 Task: Set the Credit Note "active" Under New Bill.
Action: Mouse moved to (108, 15)
Screenshot: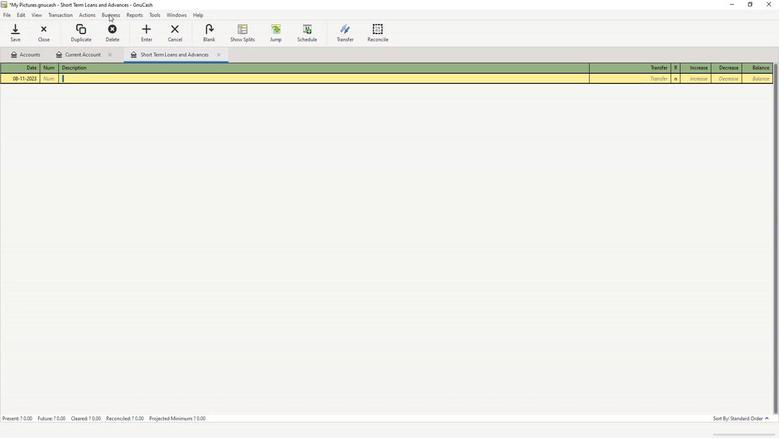 
Action: Mouse pressed left at (108, 15)
Screenshot: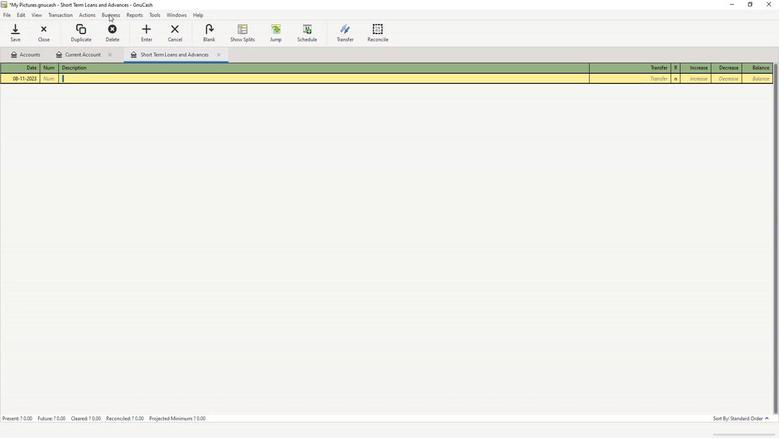 
Action: Mouse moved to (114, 37)
Screenshot: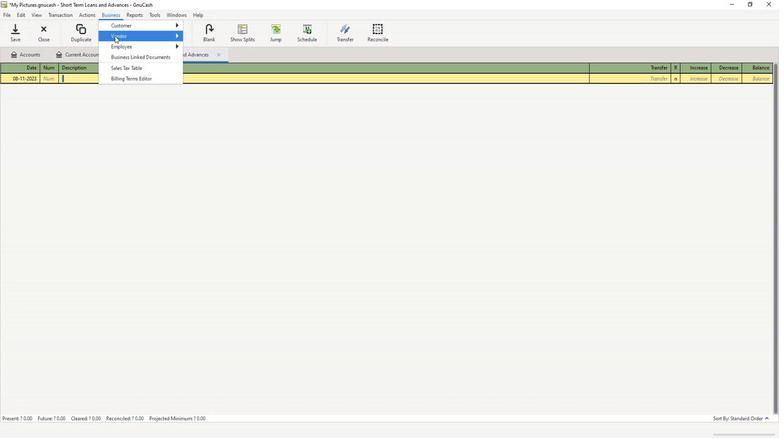 
Action: Mouse pressed left at (114, 37)
Screenshot: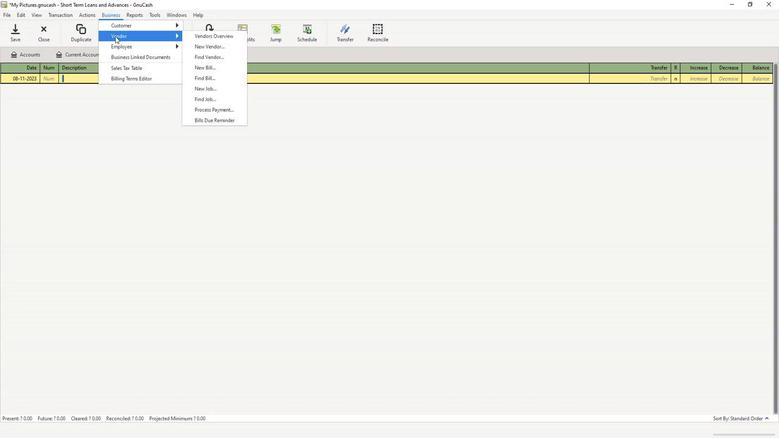 
Action: Mouse moved to (200, 68)
Screenshot: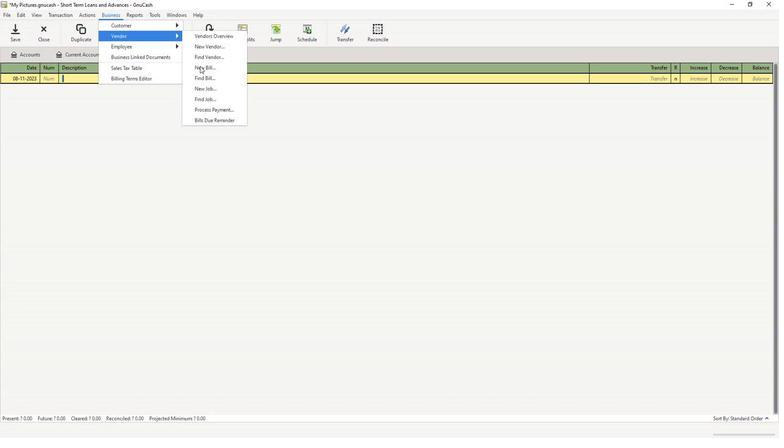 
Action: Mouse pressed left at (200, 68)
Screenshot: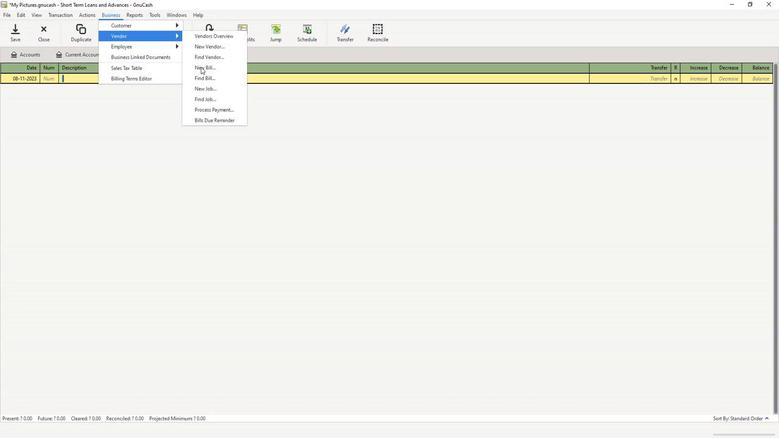 
Action: Mouse moved to (387, 146)
Screenshot: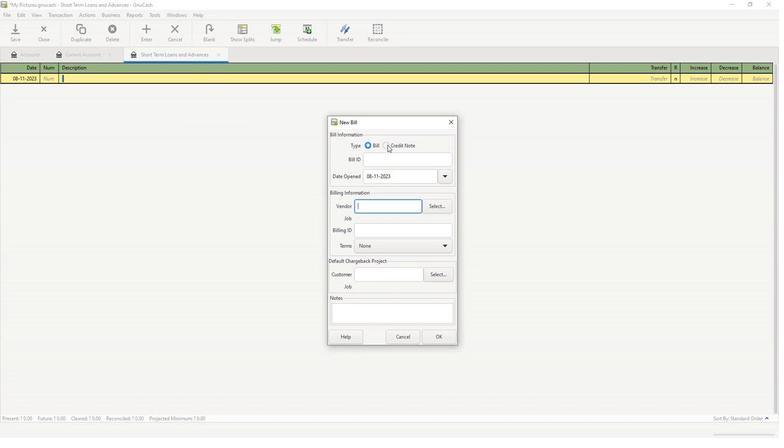 
Action: Mouse pressed left at (387, 146)
Screenshot: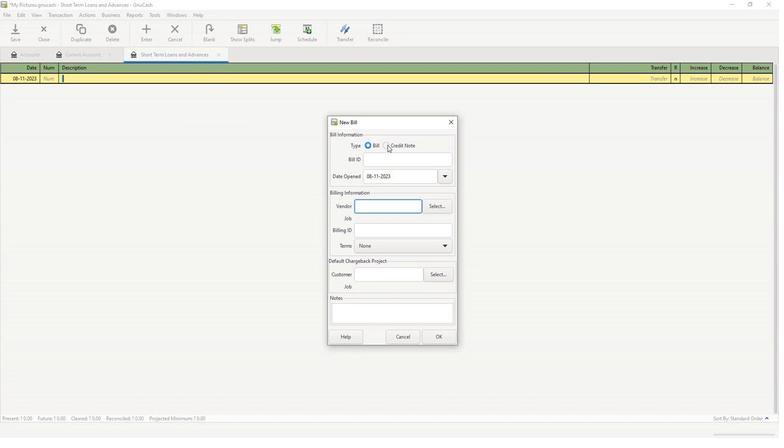 
